 Task: Add a signature Kaitlyn Wright containing Have a great National Youth Day, Kaitlyn Wright to email address softage.2@softage.net and add a folder Analytics
Action: Key pressed n
Screenshot: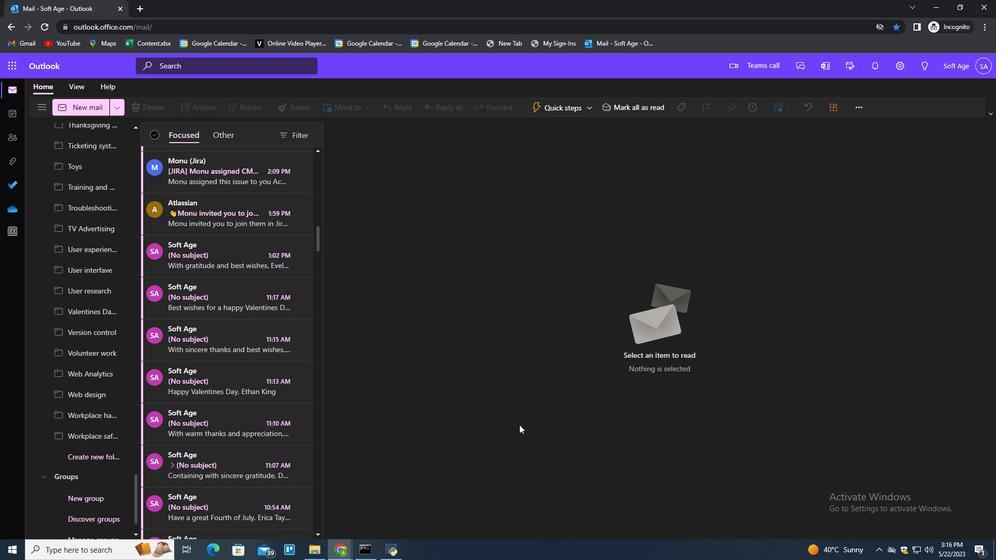 
Action: Mouse moved to (701, 106)
Screenshot: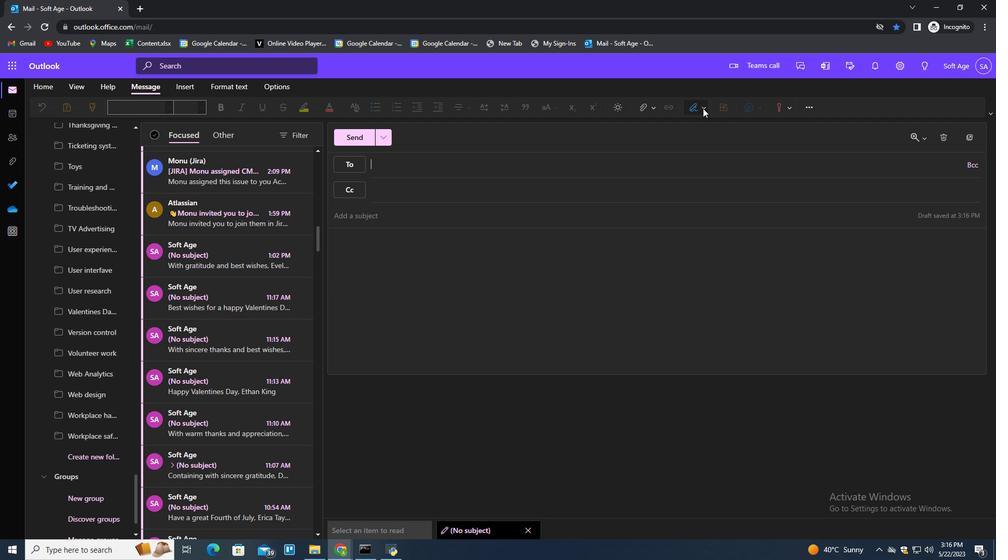 
Action: Mouse pressed left at (701, 106)
Screenshot: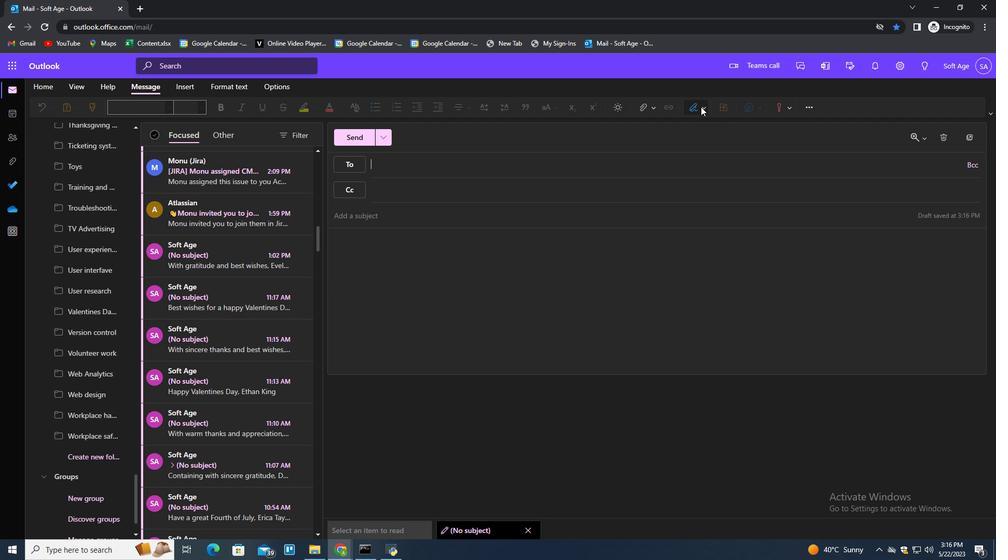 
Action: Mouse moved to (681, 153)
Screenshot: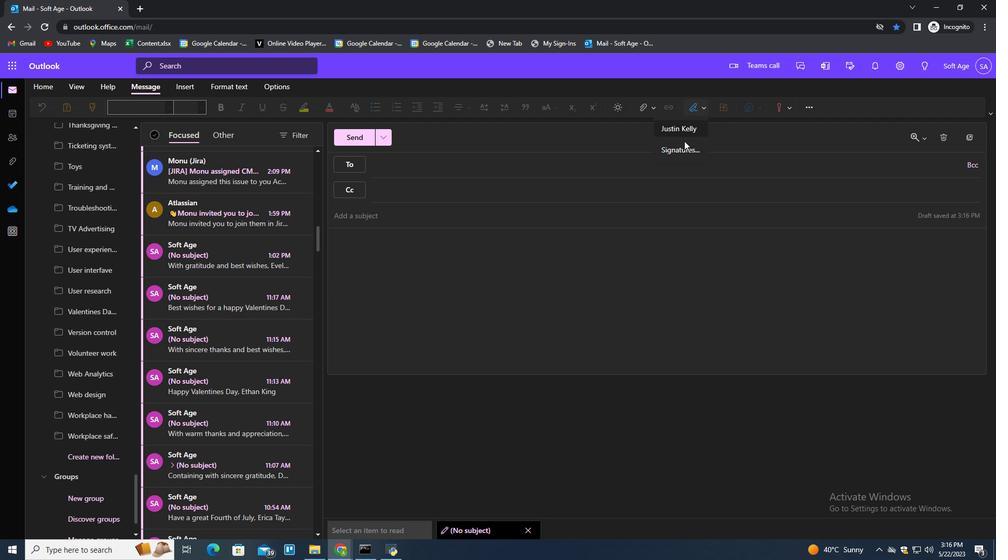 
Action: Mouse pressed left at (681, 153)
Screenshot: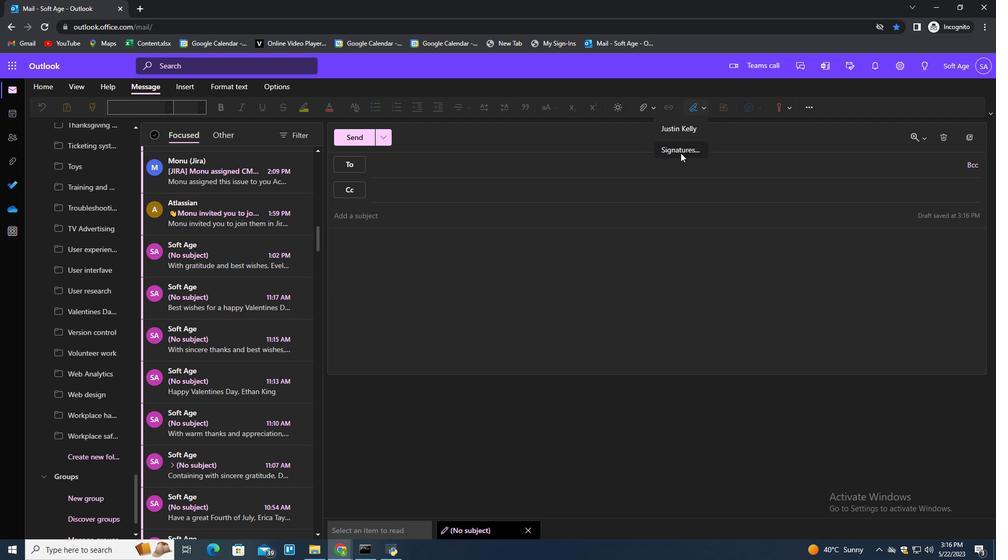 
Action: Mouse moved to (707, 189)
Screenshot: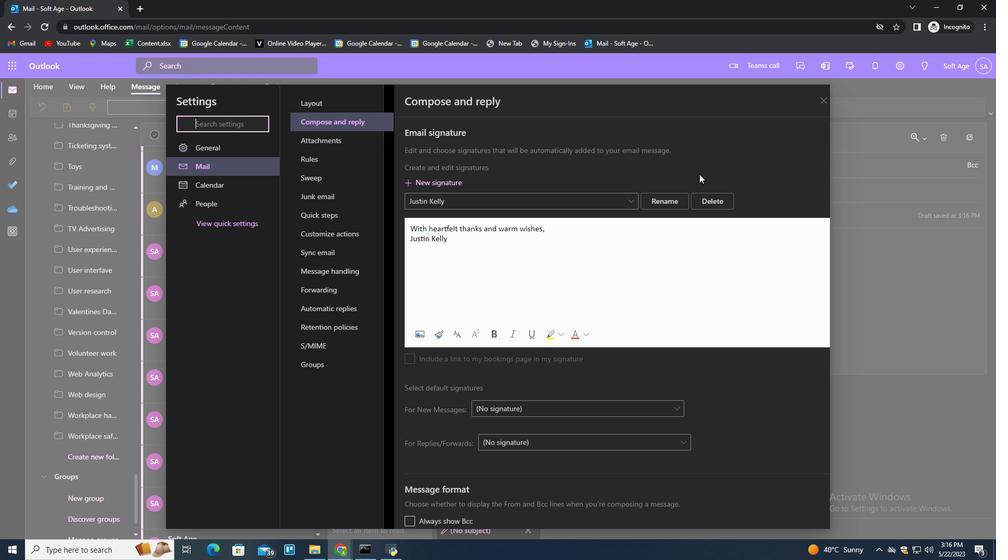 
Action: Mouse pressed left at (707, 189)
Screenshot: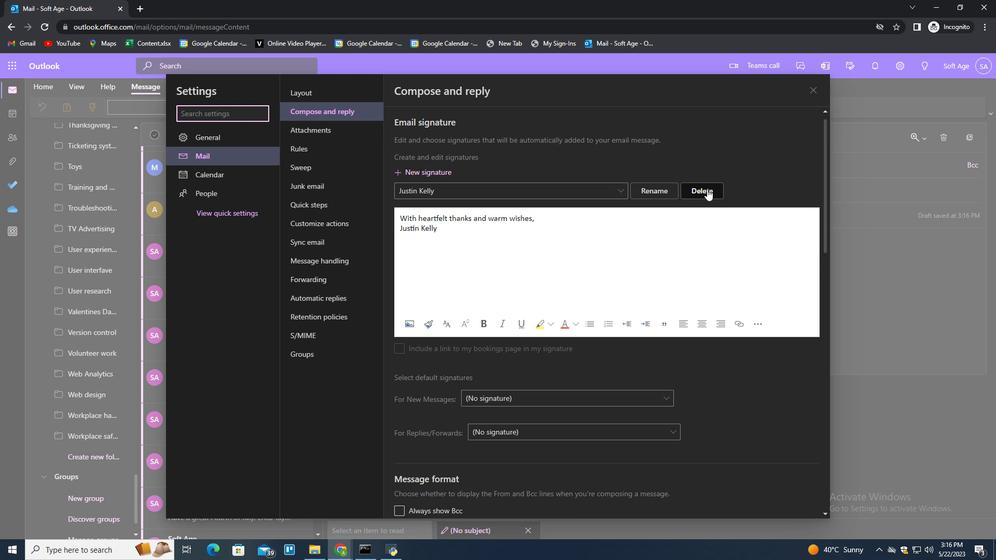
Action: Key pressed <Key.shift>Ka
Screenshot: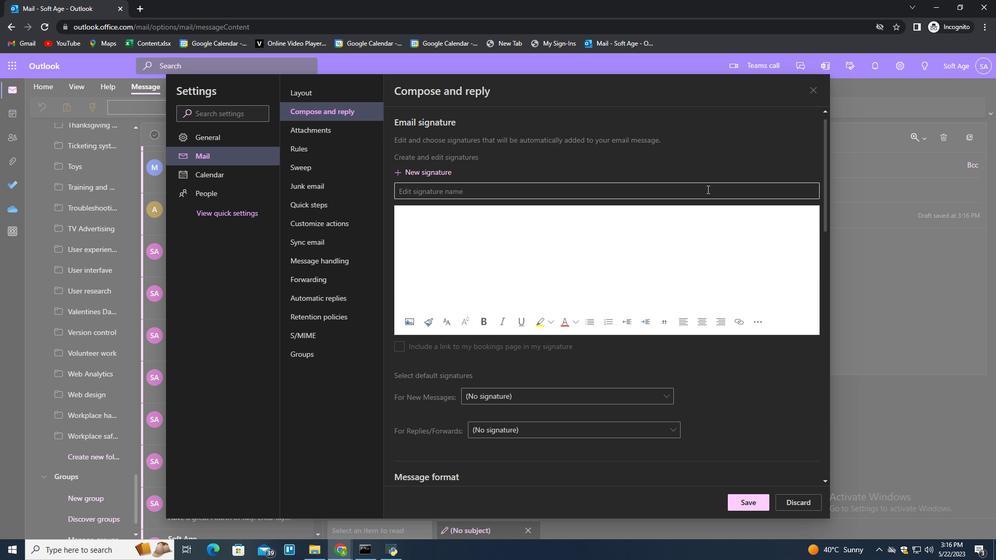 
Action: Mouse pressed left at (707, 189)
Screenshot: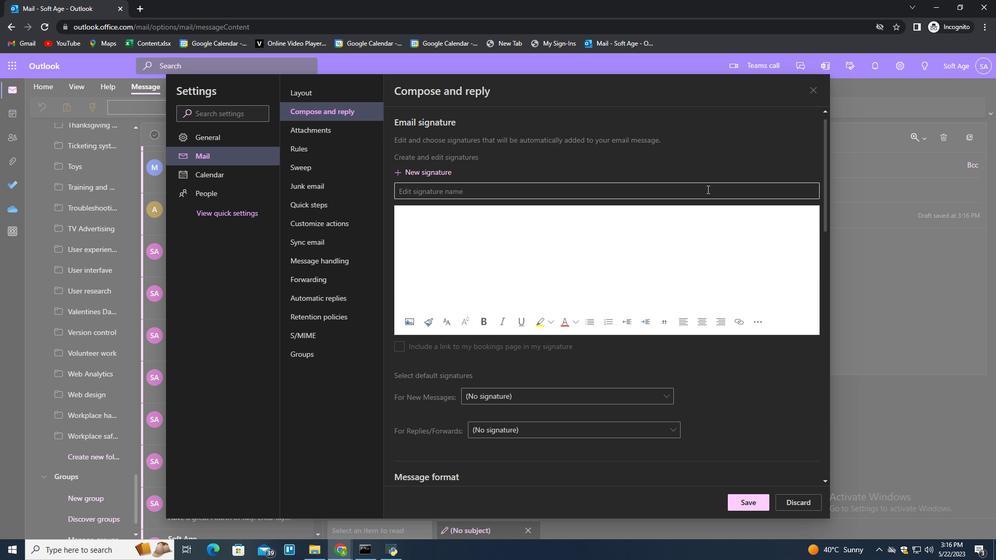 
Action: Key pressed <Key.shift>Kaith<Key.backspace>lyn<Key.space><Key.shift>Writh<Key.backspace><Key.backspace>ght<Key.space><Key.tab><Key.shift>Have<Key.space><Key.space><Key.backspace>a<Key.space>great<Key.space><Key.shift>National<Key.space><Key.shift>LY<Key.backspace><Key.backspace><Key.shift>Youth<Key.space>d<Key.backspace><Key.shift>Daym<Key.shift_r><Key.backspace>,<Key.shift_r><Key.enter><Key.shift>Kaithyl<Key.backspace>n;<Key.space><Key.backspace><Key.backspace><Key.space><Key.shift><Key.backspace><Key.backspace><Key.backspace><Key.backspace>lyn<Key.space><Key.shift>Wi<Key.backspace>right
Screenshot: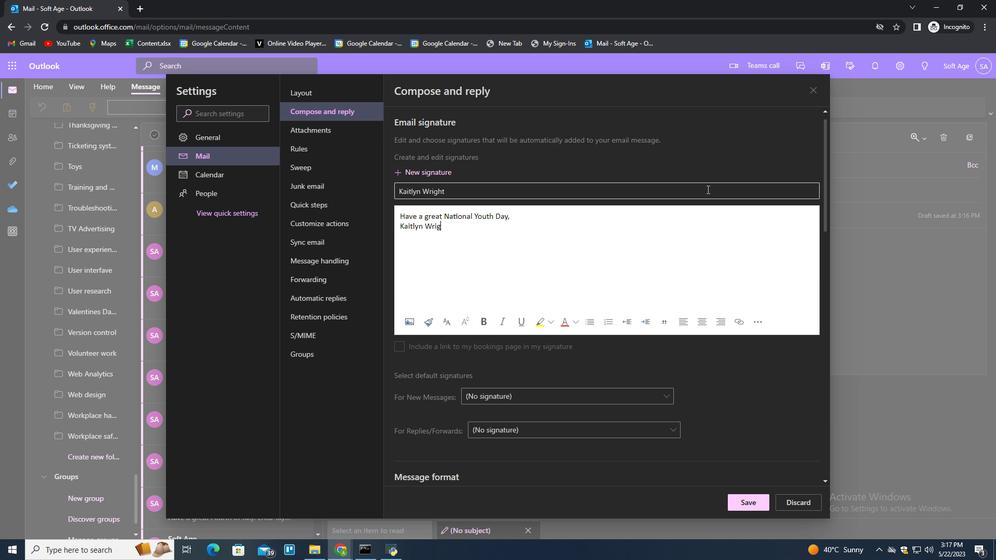 
Action: Mouse moved to (742, 506)
Screenshot: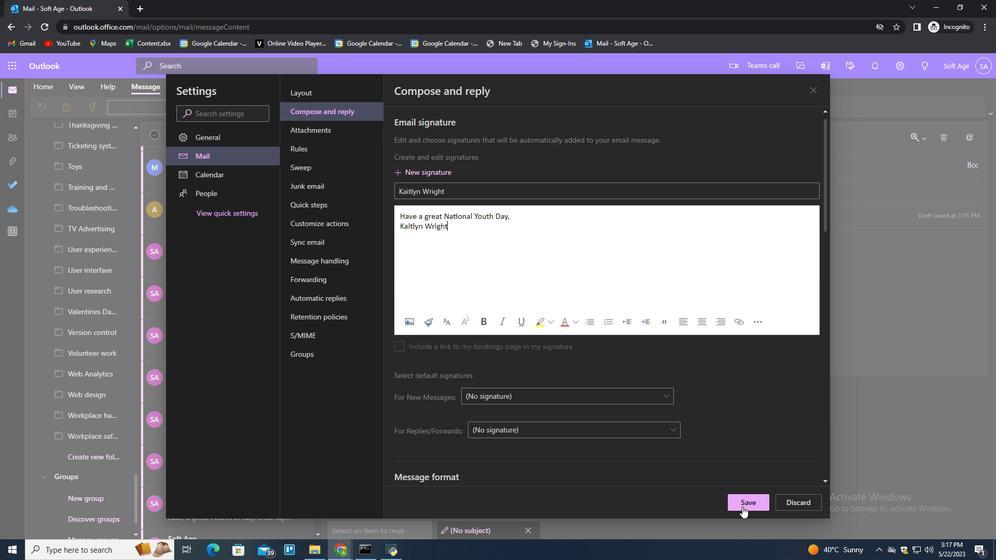 
Action: Mouse pressed left at (742, 506)
Screenshot: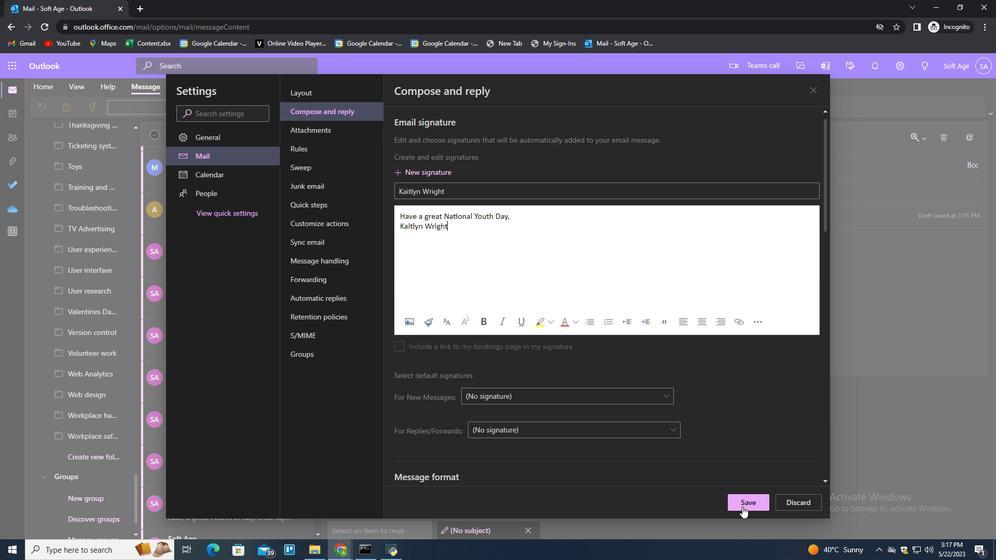 
Action: Mouse moved to (913, 346)
Screenshot: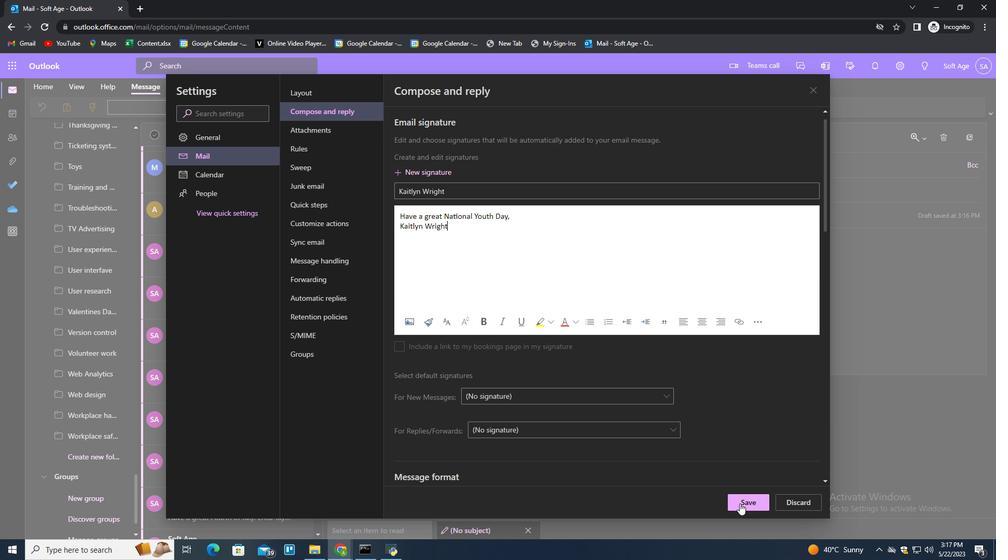 
Action: Mouse pressed left at (913, 346)
Screenshot: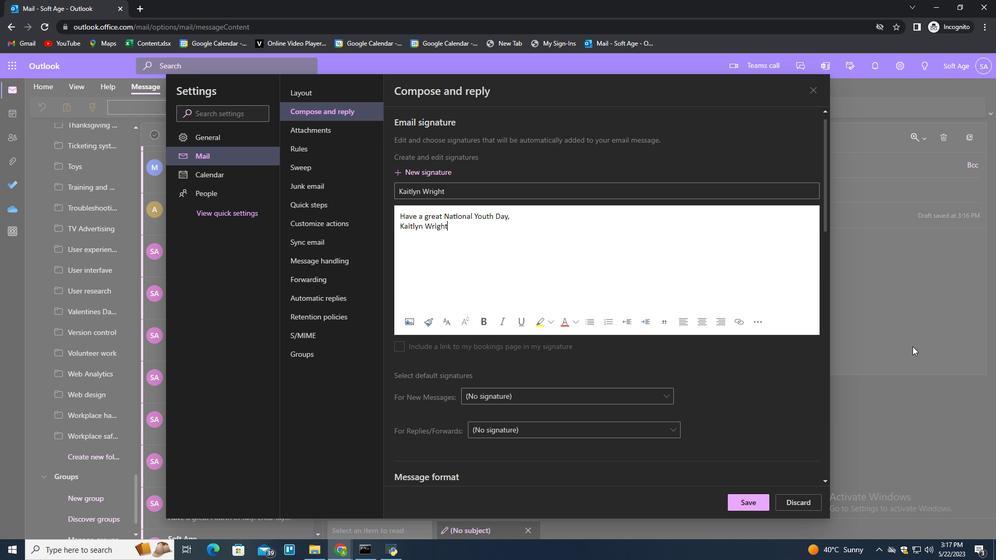 
Action: Mouse moved to (700, 97)
Screenshot: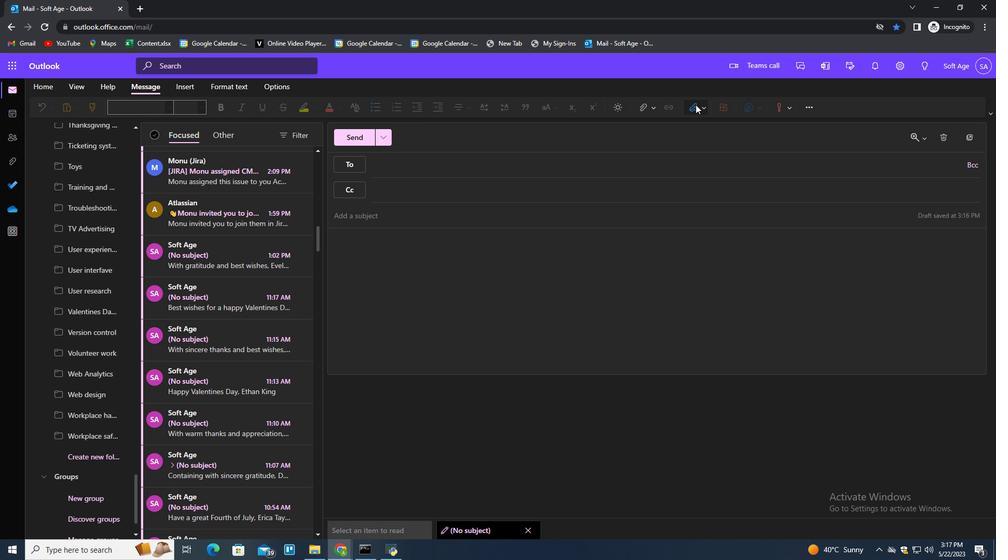 
Action: Mouse pressed left at (700, 97)
Screenshot: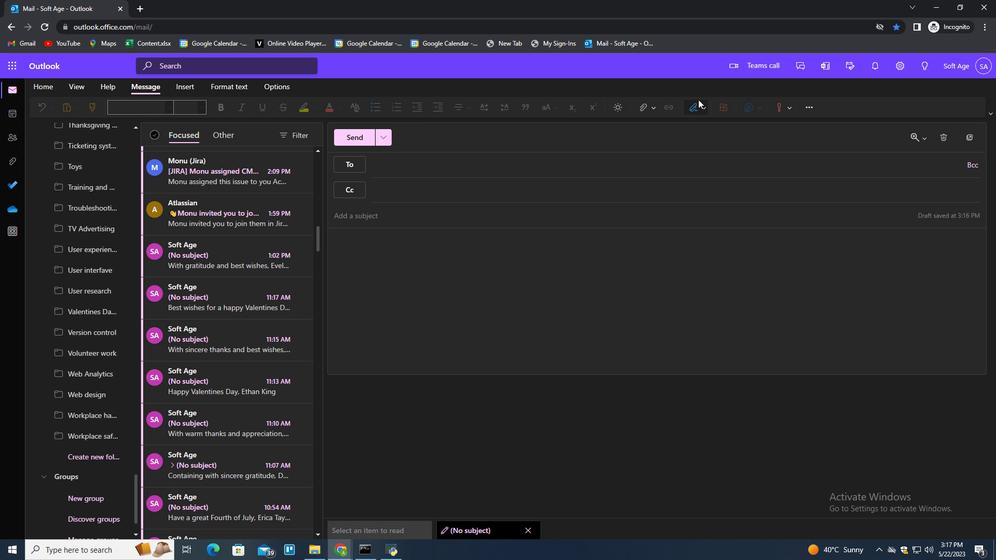 
Action: Mouse moved to (699, 105)
Screenshot: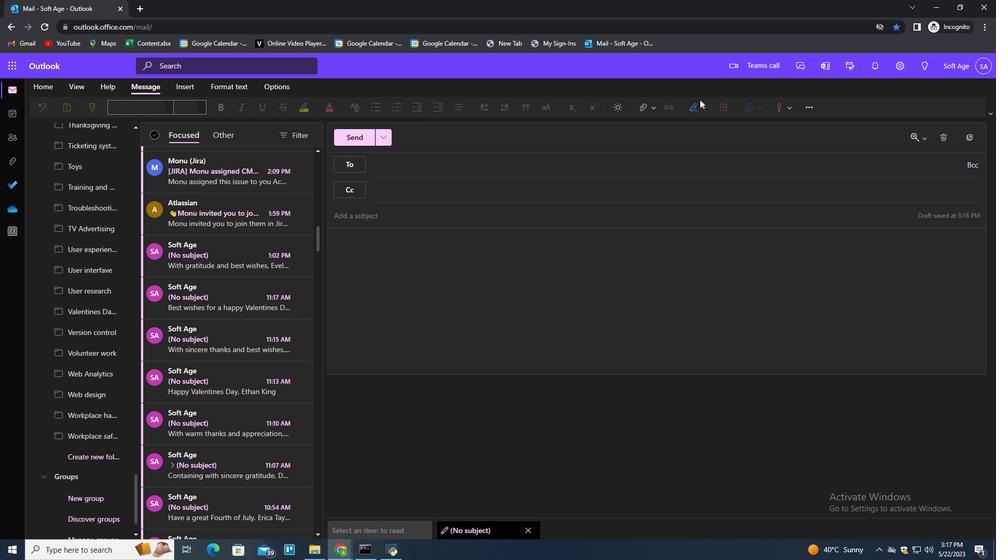 
Action: Mouse pressed left at (699, 105)
Screenshot: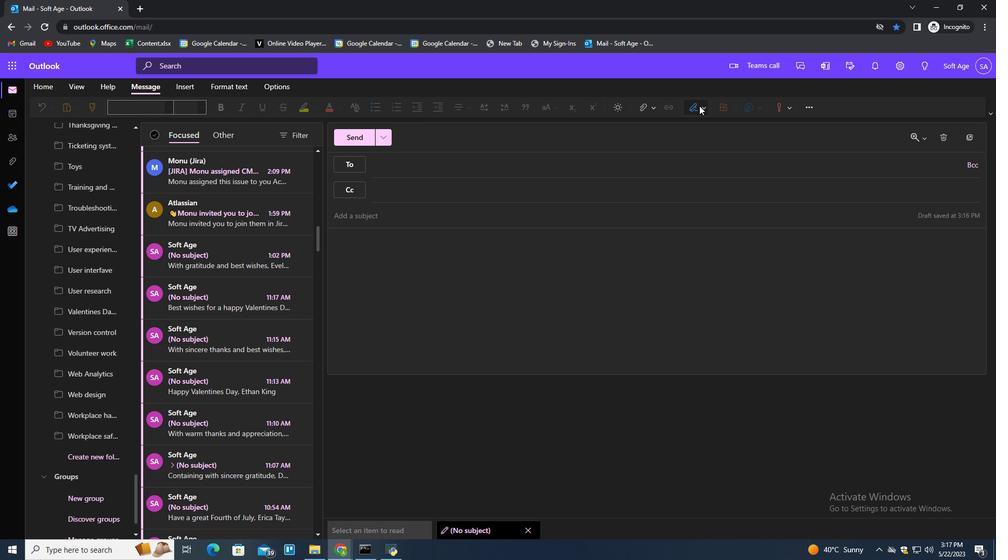 
Action: Mouse moved to (689, 127)
Screenshot: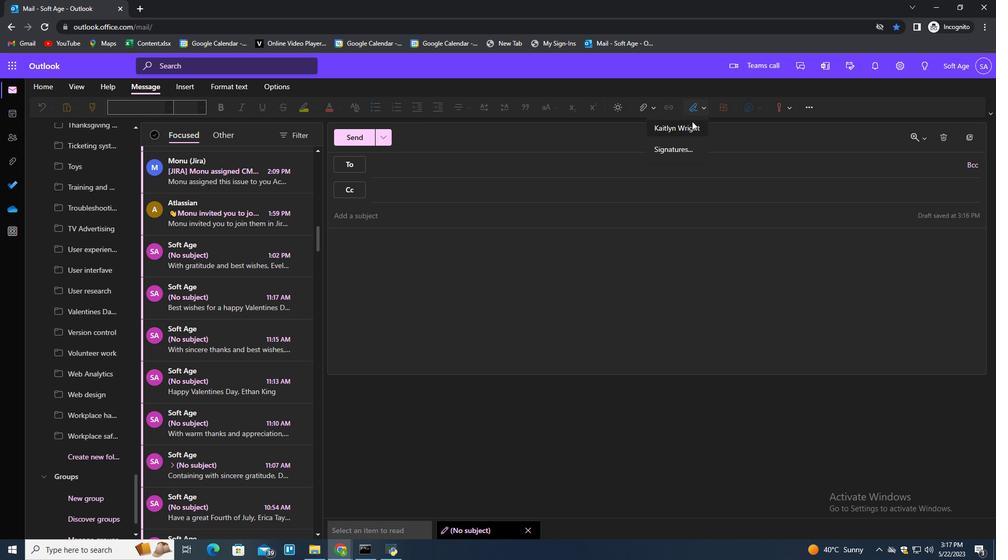 
Action: Mouse pressed left at (689, 127)
Screenshot: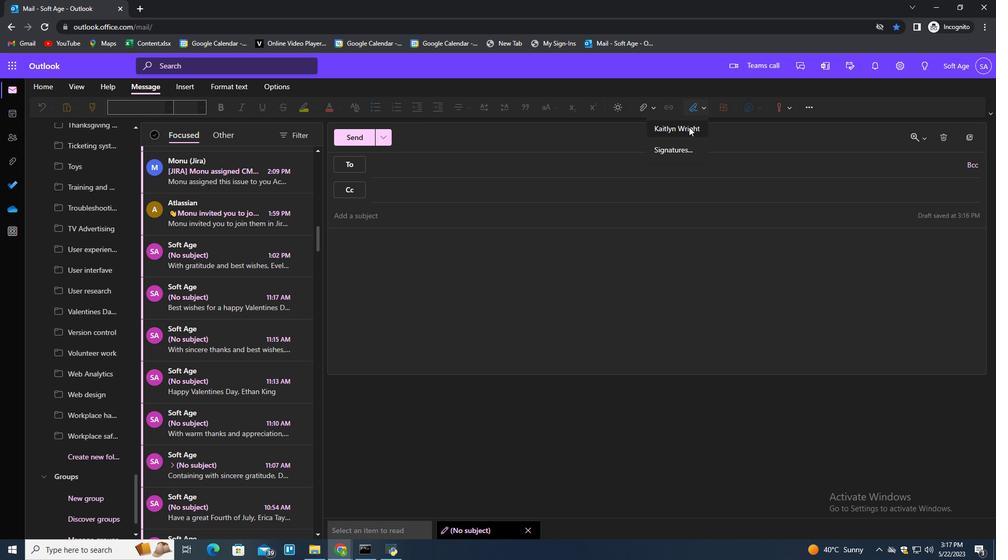 
Action: Mouse moved to (446, 165)
Screenshot: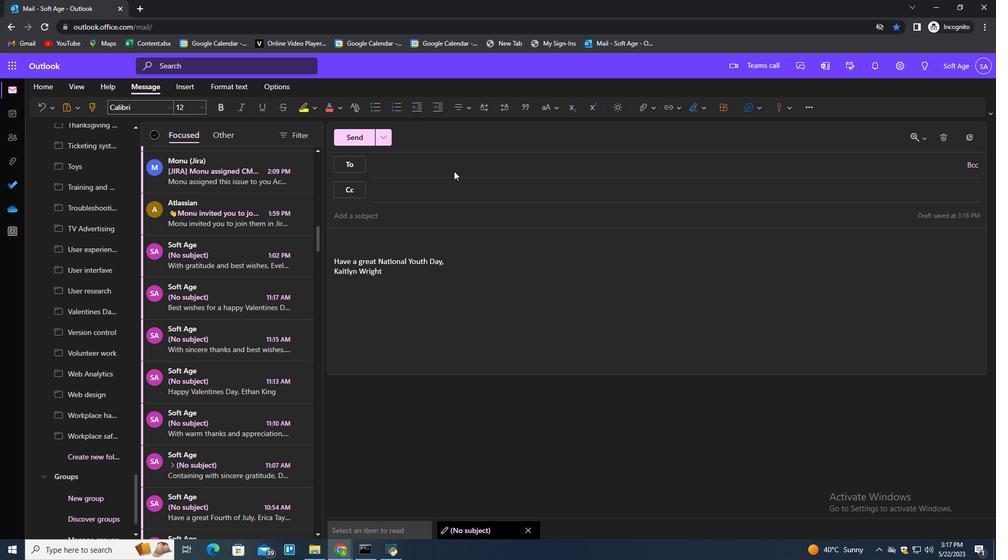 
Action: Mouse pressed left at (446, 165)
Screenshot: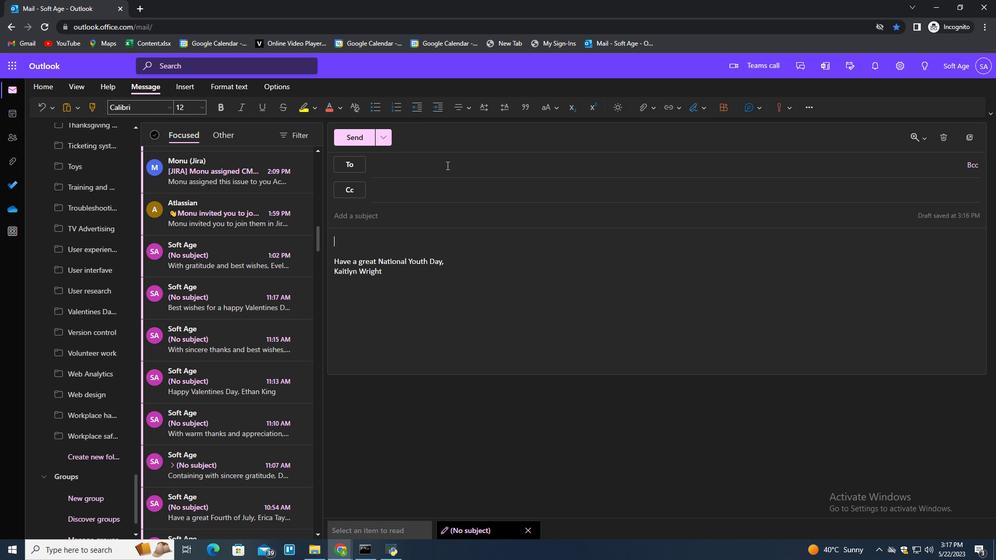 
Action: Key pressed softage.net<Key.backspace><Key.backspace><Key.backspace>2a2<Key.backspace><Key.backspace><Key.shift>@softge<Key.backspace>a<Key.backspace><Key.backspace>age.net<Key.enter>
Screenshot: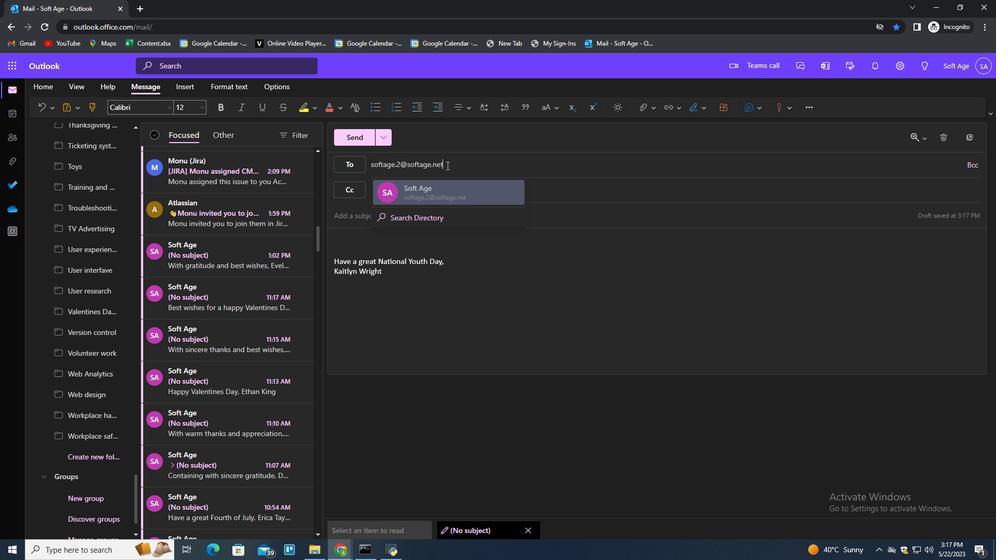 
Action: Mouse moved to (104, 452)
Screenshot: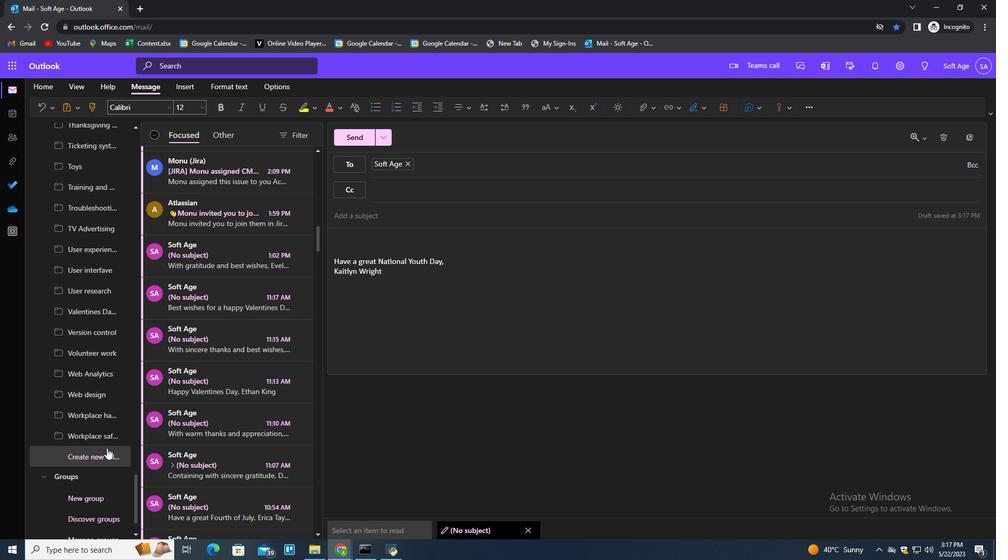 
Action: Mouse pressed left at (104, 452)
Screenshot: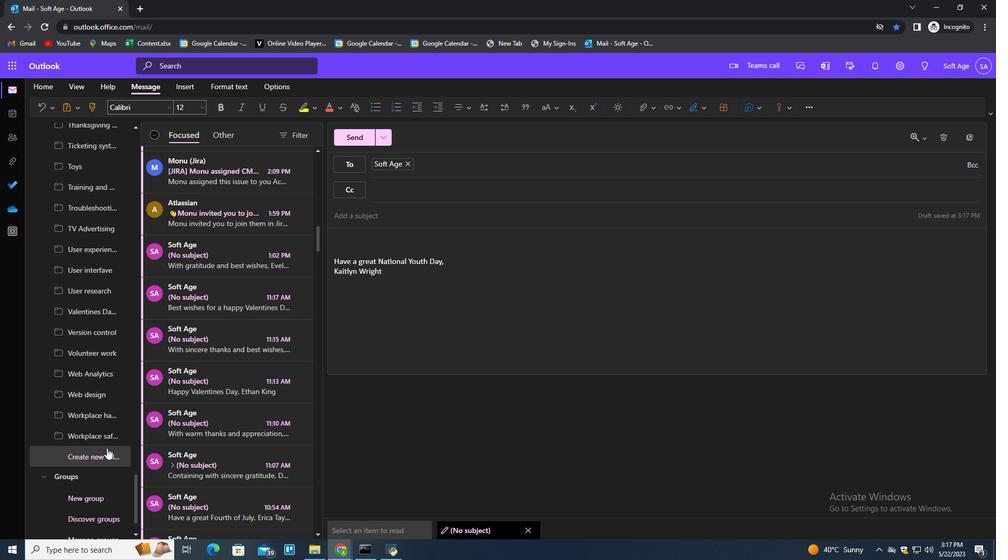 
Action: Key pressed <Key.shift>Analytis<Key.backspace>cs<Key.enter>
Screenshot: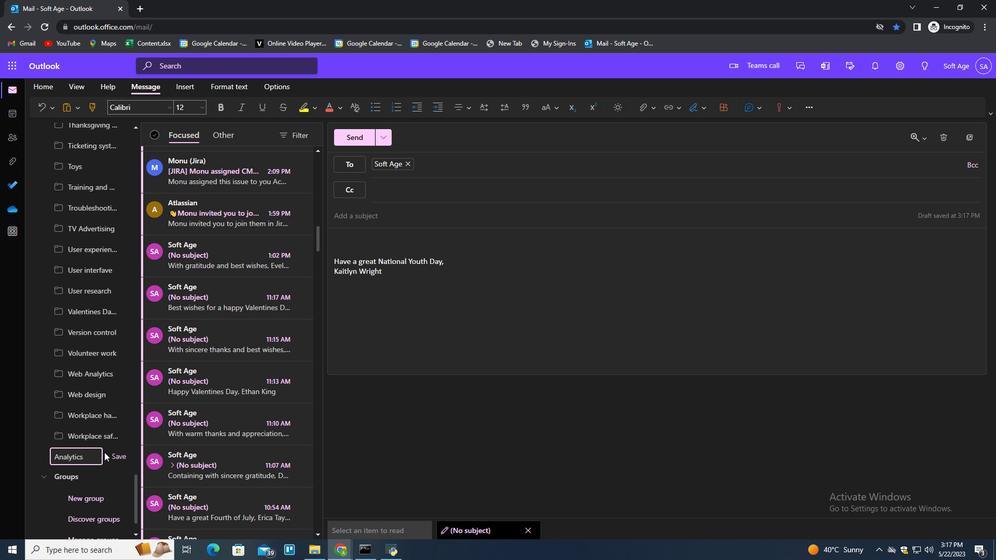 
